 Task: Change the avatar of your profile to Unicorn.
Action: Mouse moved to (986, 30)
Screenshot: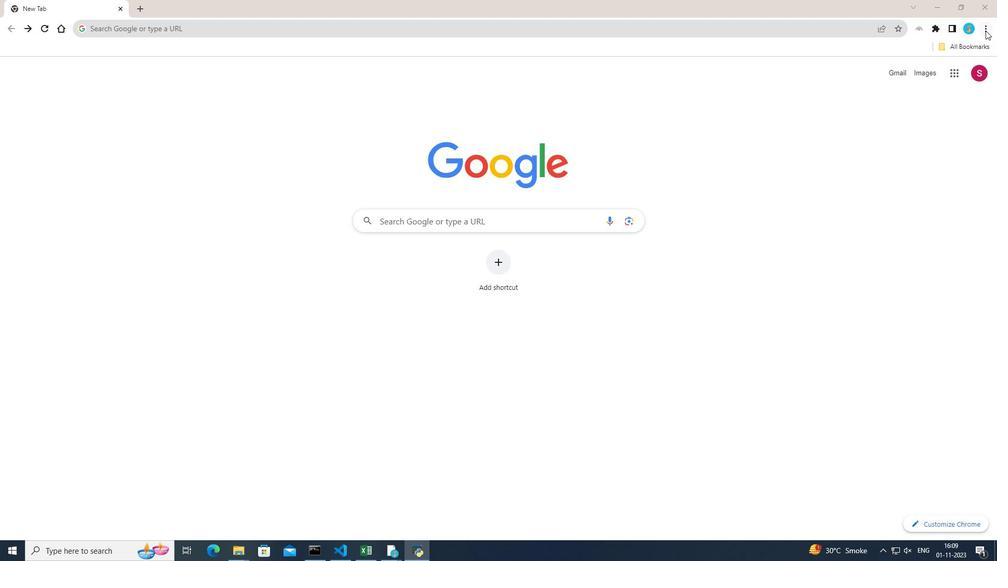 
Action: Mouse pressed left at (986, 30)
Screenshot: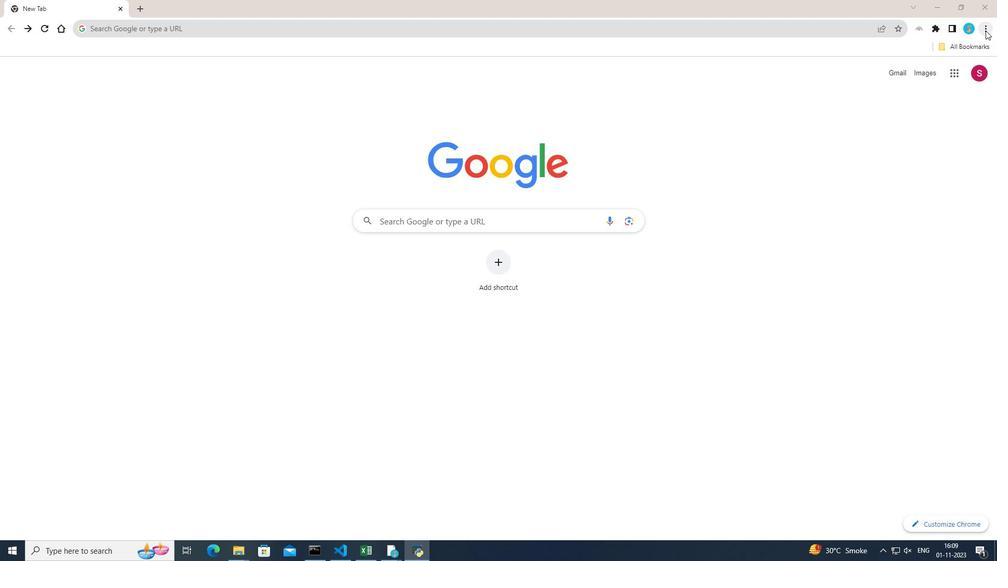 
Action: Mouse moved to (870, 221)
Screenshot: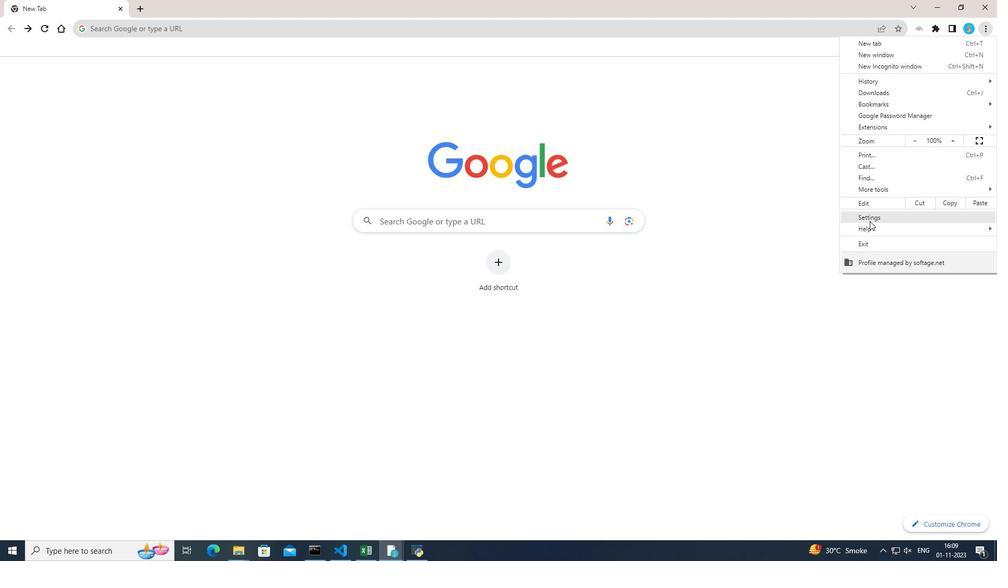 
Action: Mouse pressed left at (870, 221)
Screenshot: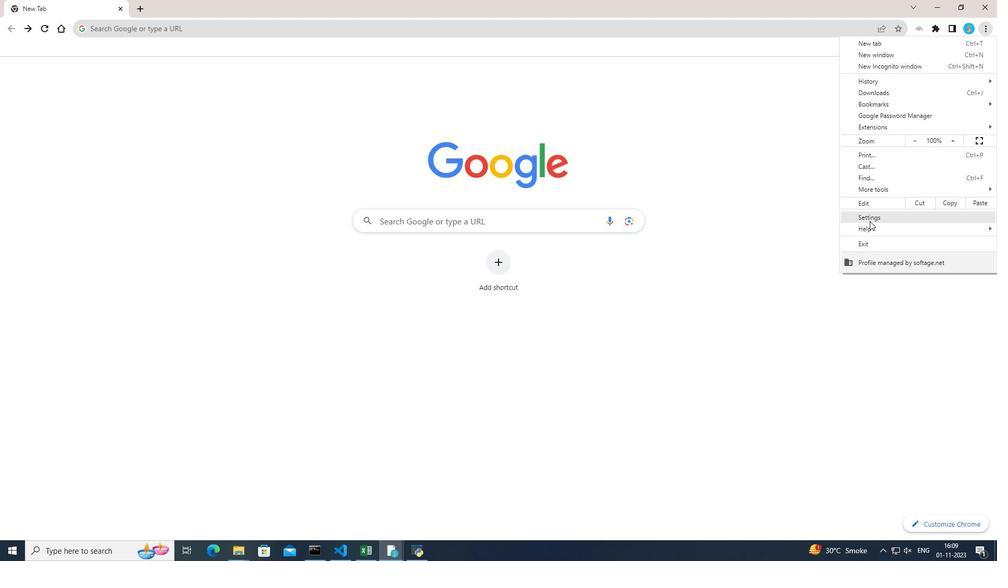 
Action: Mouse moved to (511, 235)
Screenshot: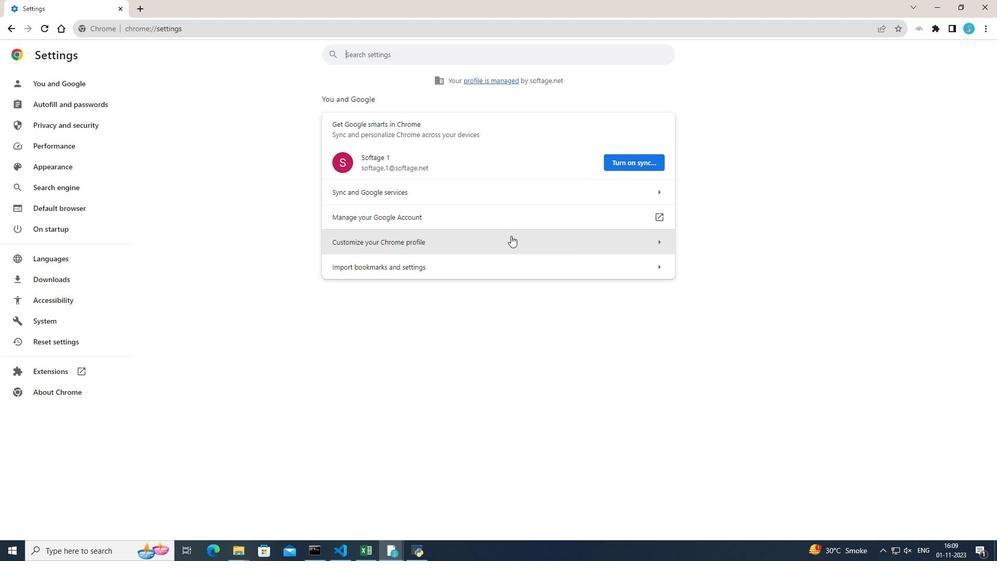 
Action: Mouse pressed left at (511, 235)
Screenshot: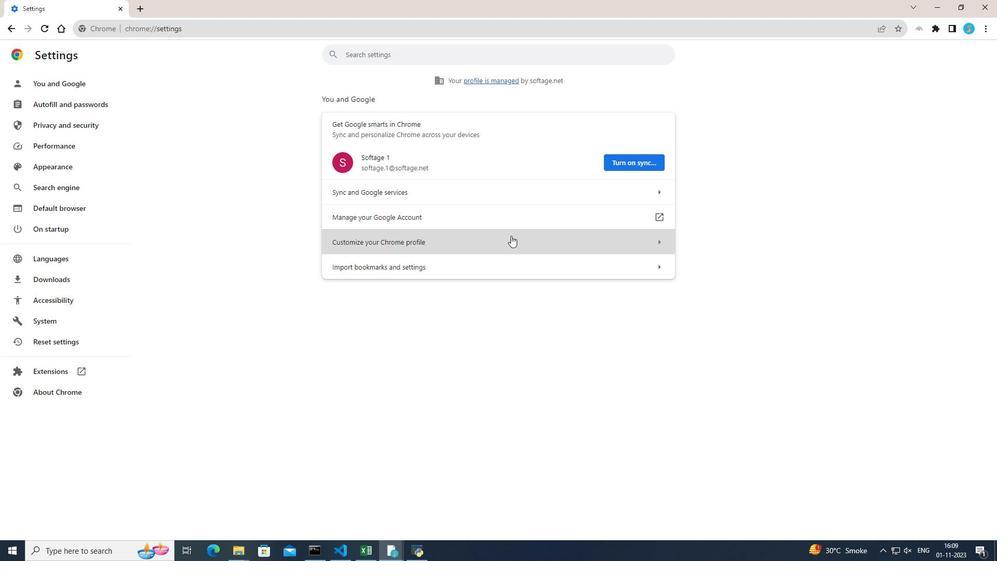 
Action: Mouse moved to (614, 495)
Screenshot: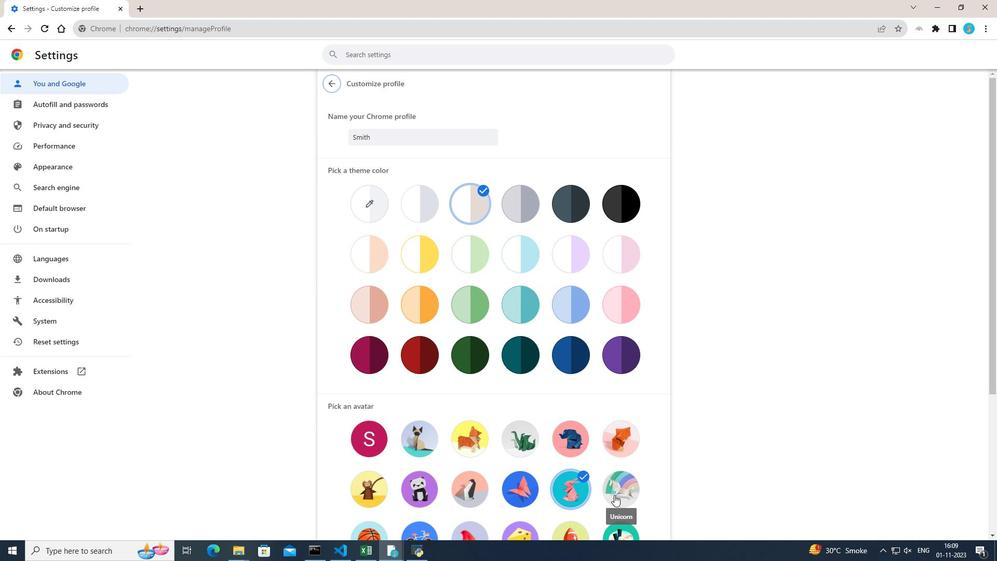 
Action: Mouse pressed left at (614, 495)
Screenshot: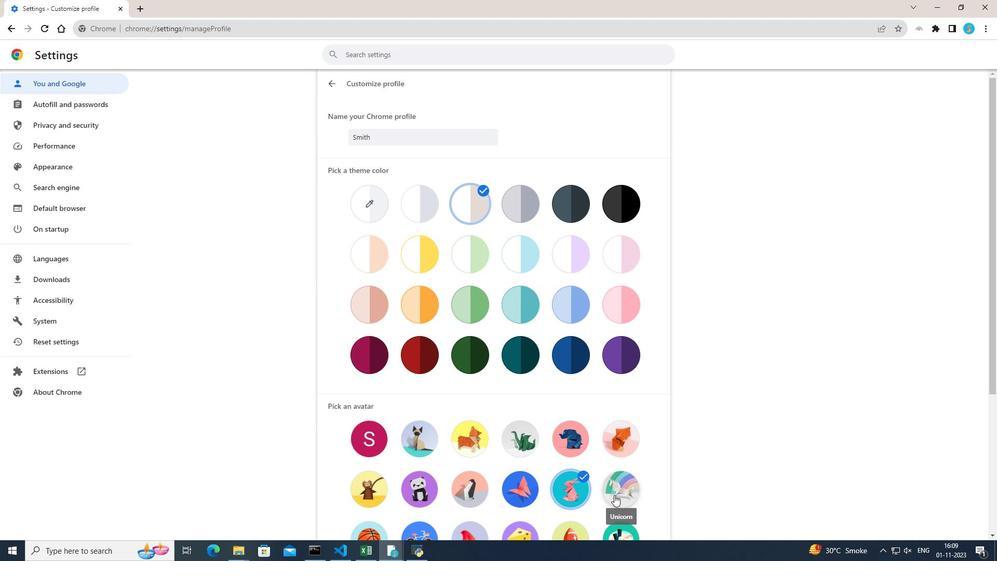 
Action: Mouse moved to (872, 328)
Screenshot: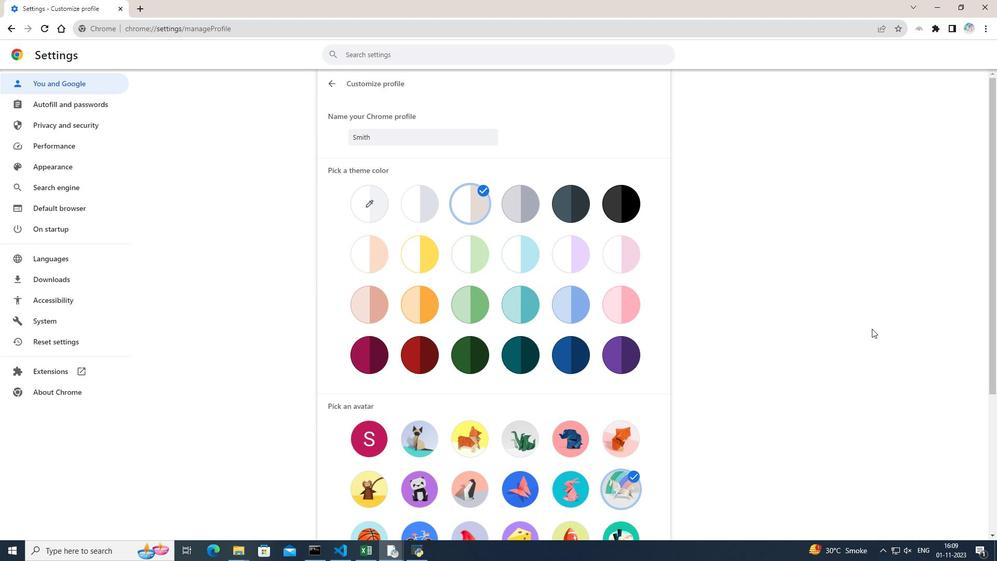 
